 Task: Assign in the project ZoomTech the issue 'Integrate a new virtual assistant feature into an existing mobile application to enhance user experience and convenience' to the sprint 'Quantum Leap'.
Action: Mouse moved to (56, 207)
Screenshot: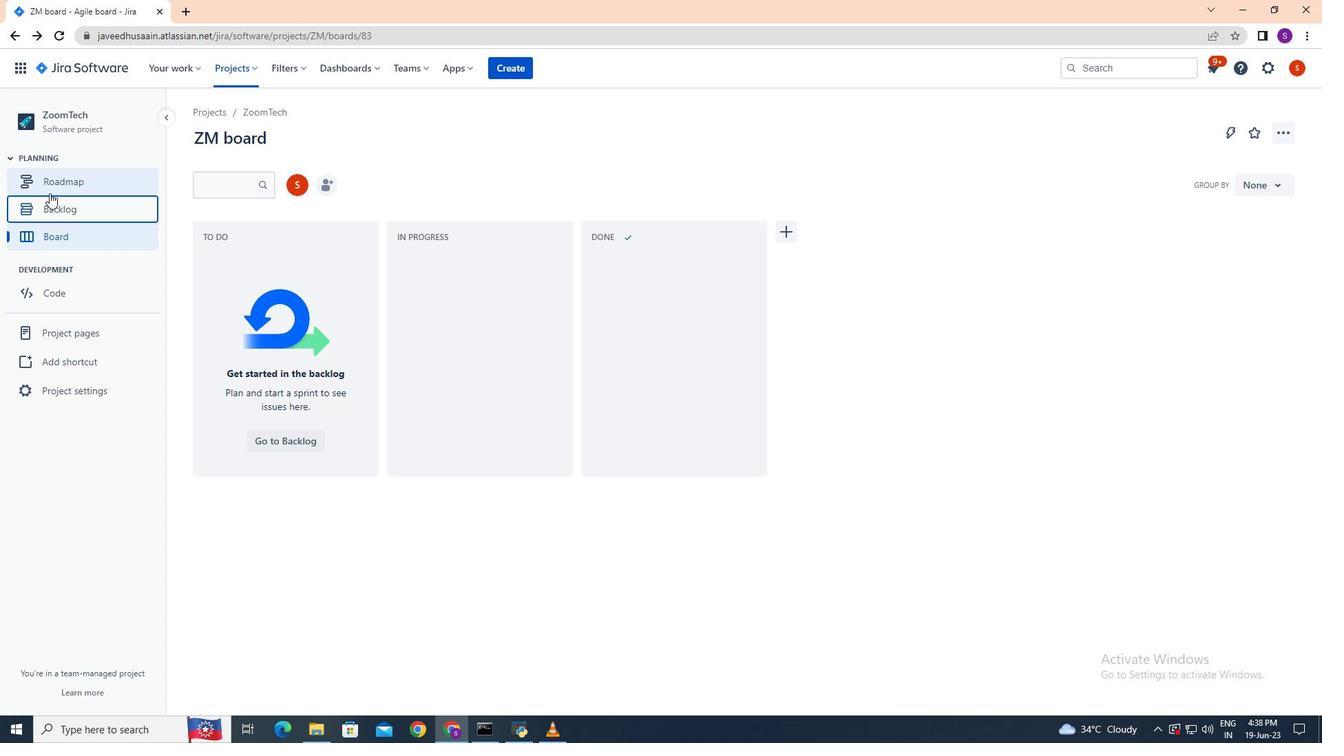 
Action: Mouse pressed left at (56, 207)
Screenshot: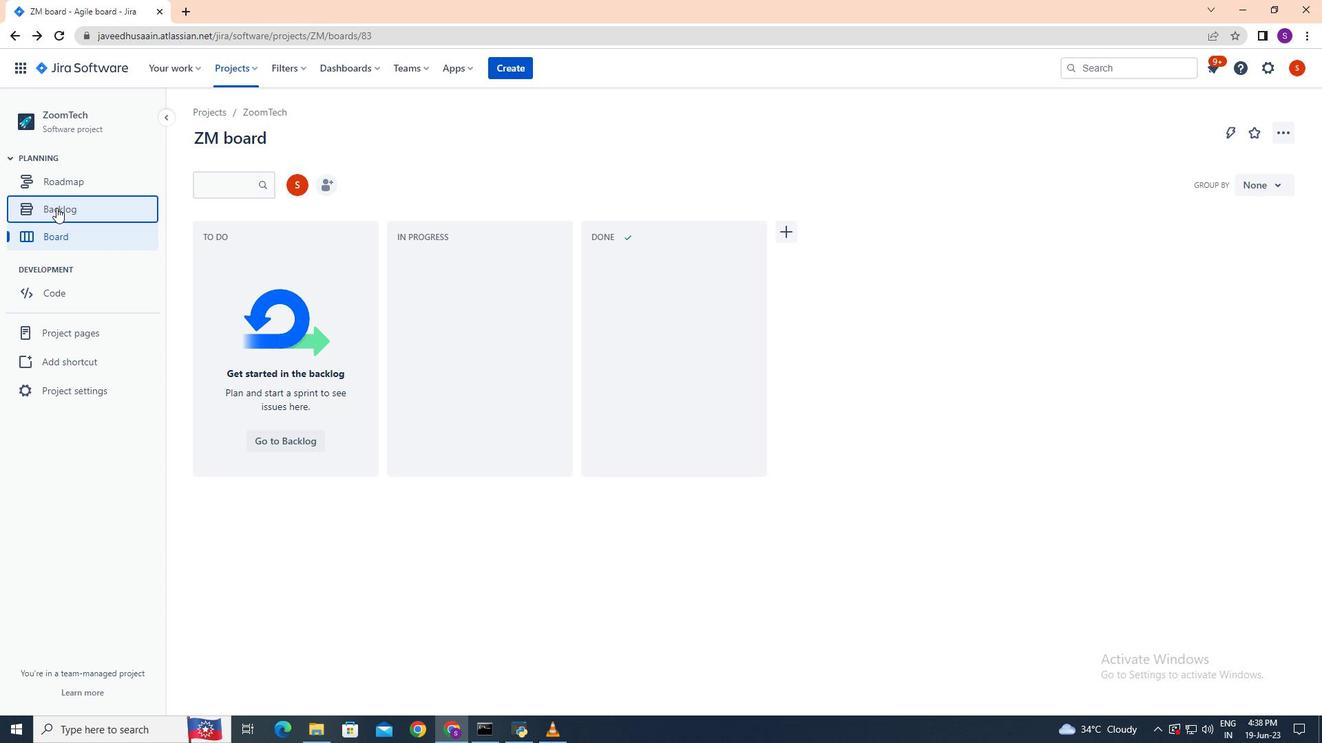 
Action: Mouse moved to (1268, 363)
Screenshot: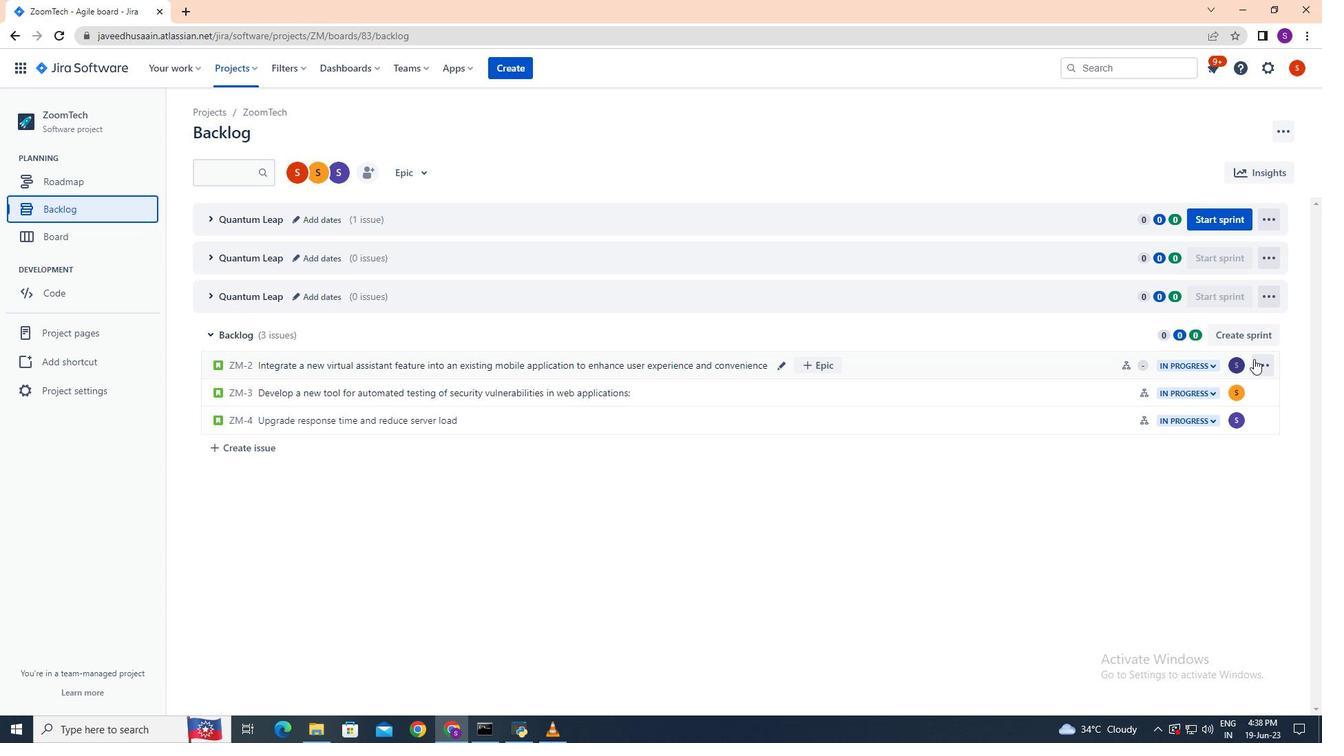 
Action: Mouse pressed left at (1268, 363)
Screenshot: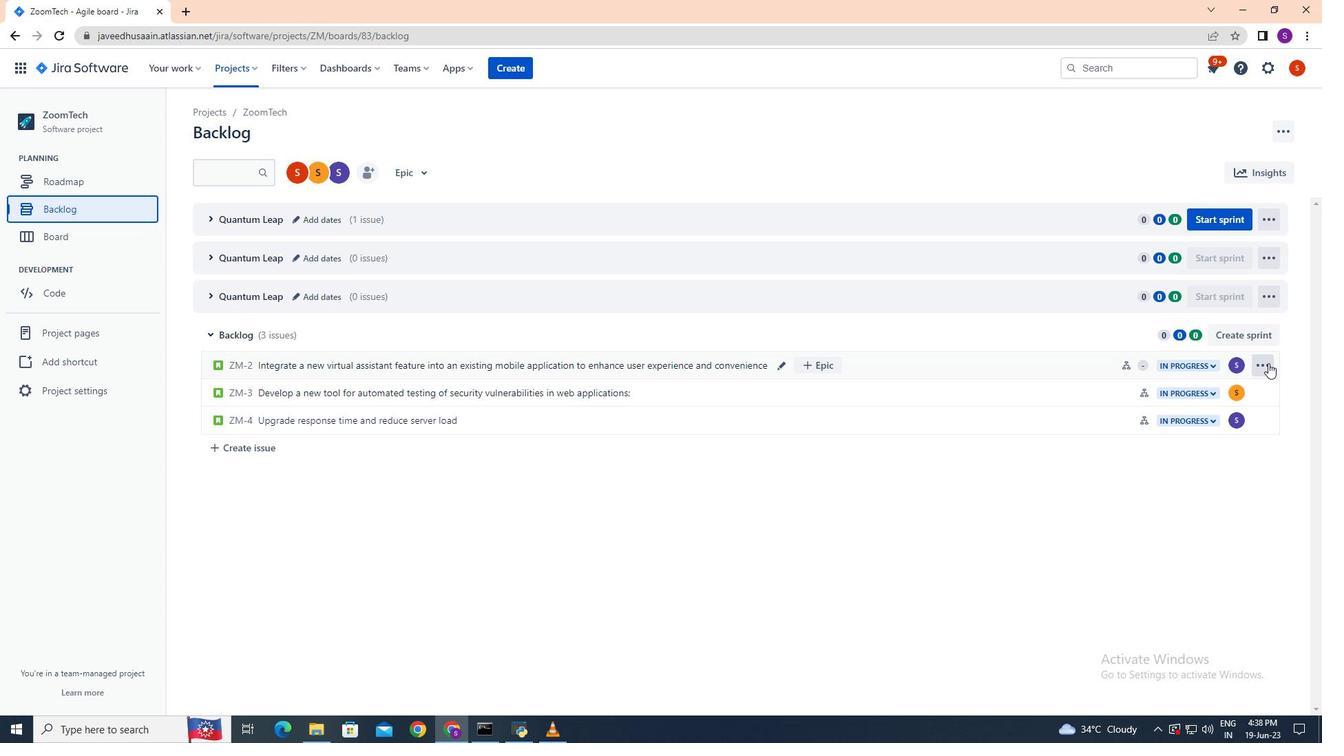 
Action: Mouse moved to (1234, 533)
Screenshot: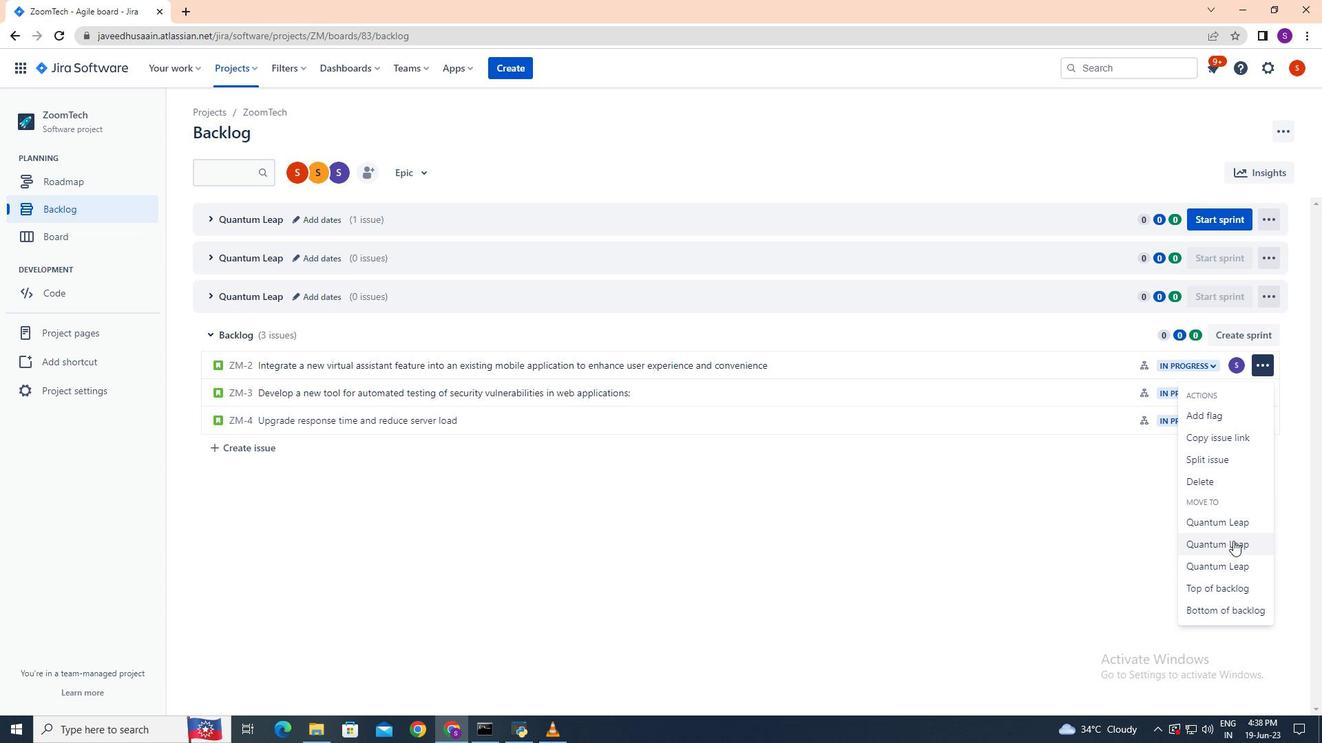 
Action: Mouse pressed left at (1234, 533)
Screenshot: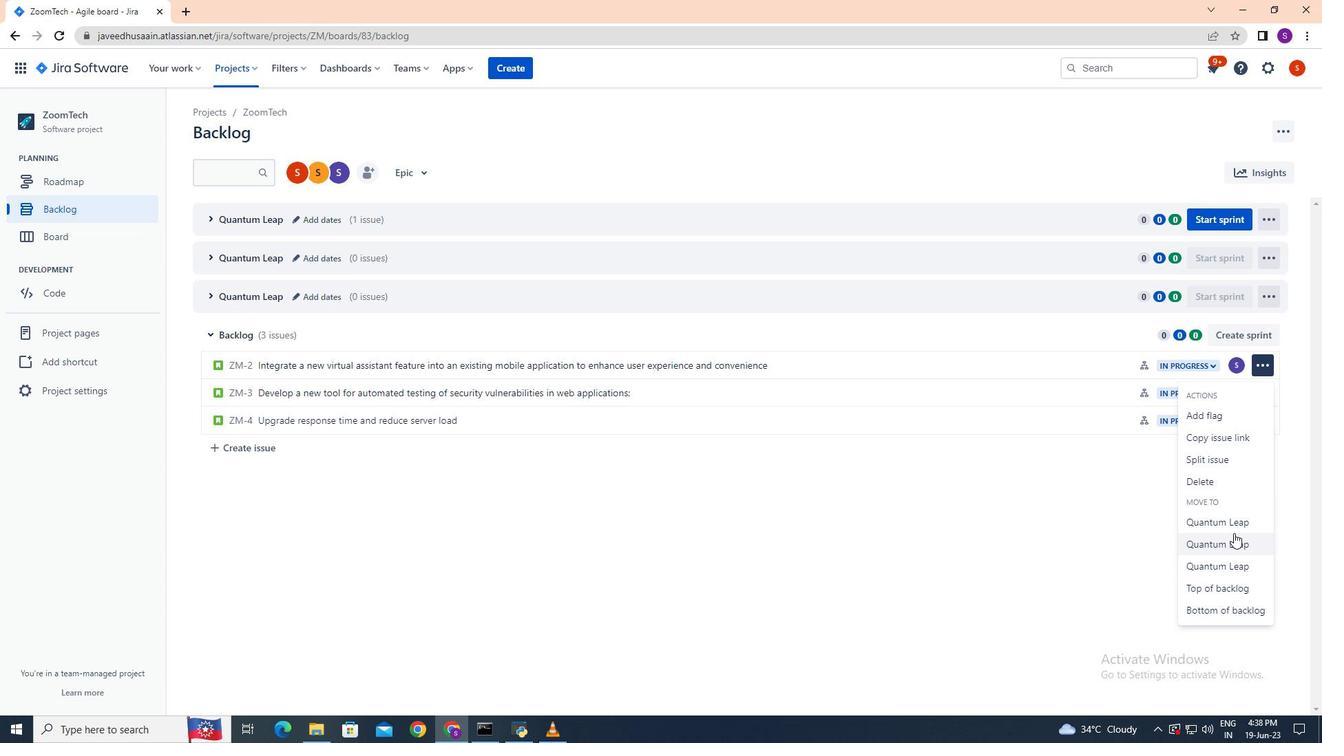 
